 Task: Add learn.microsoft.com in licenses and certification.
Action: Mouse moved to (430, 401)
Screenshot: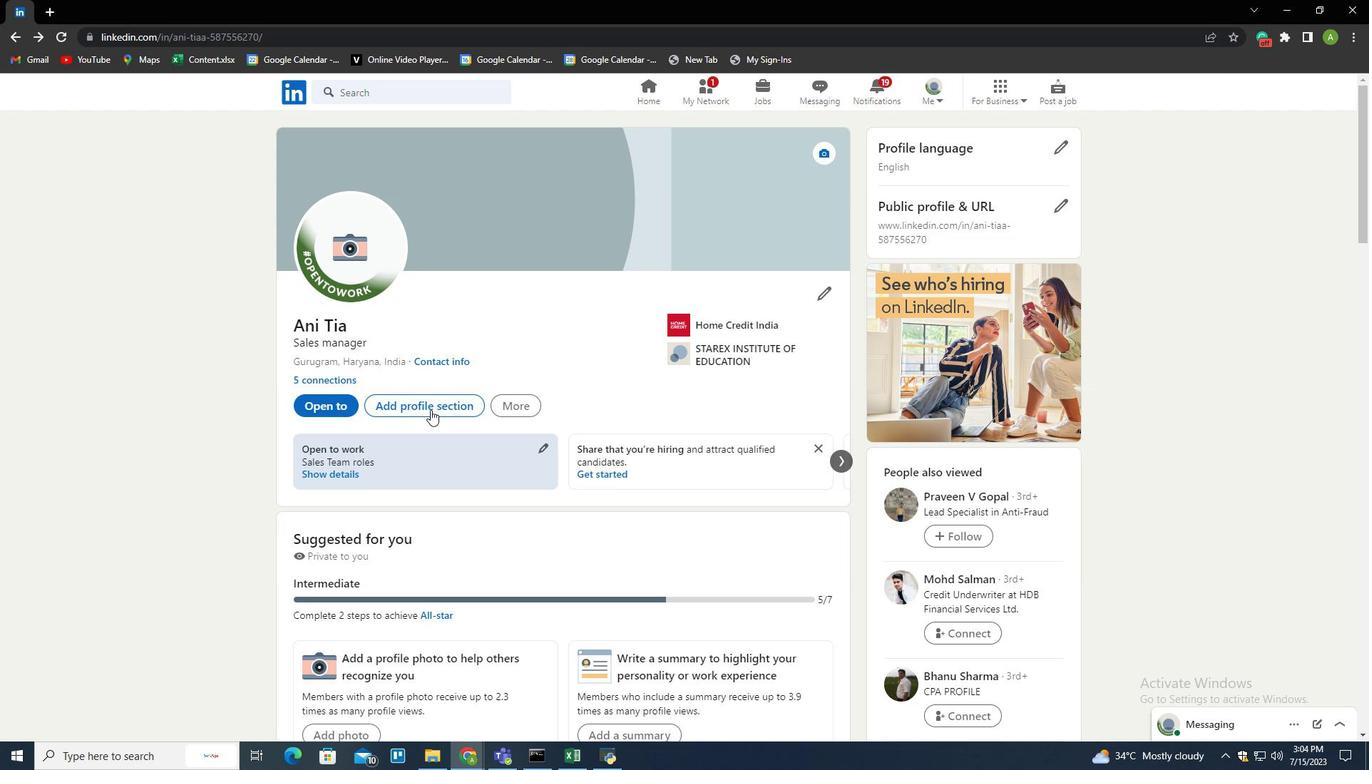 
Action: Mouse pressed left at (430, 401)
Screenshot: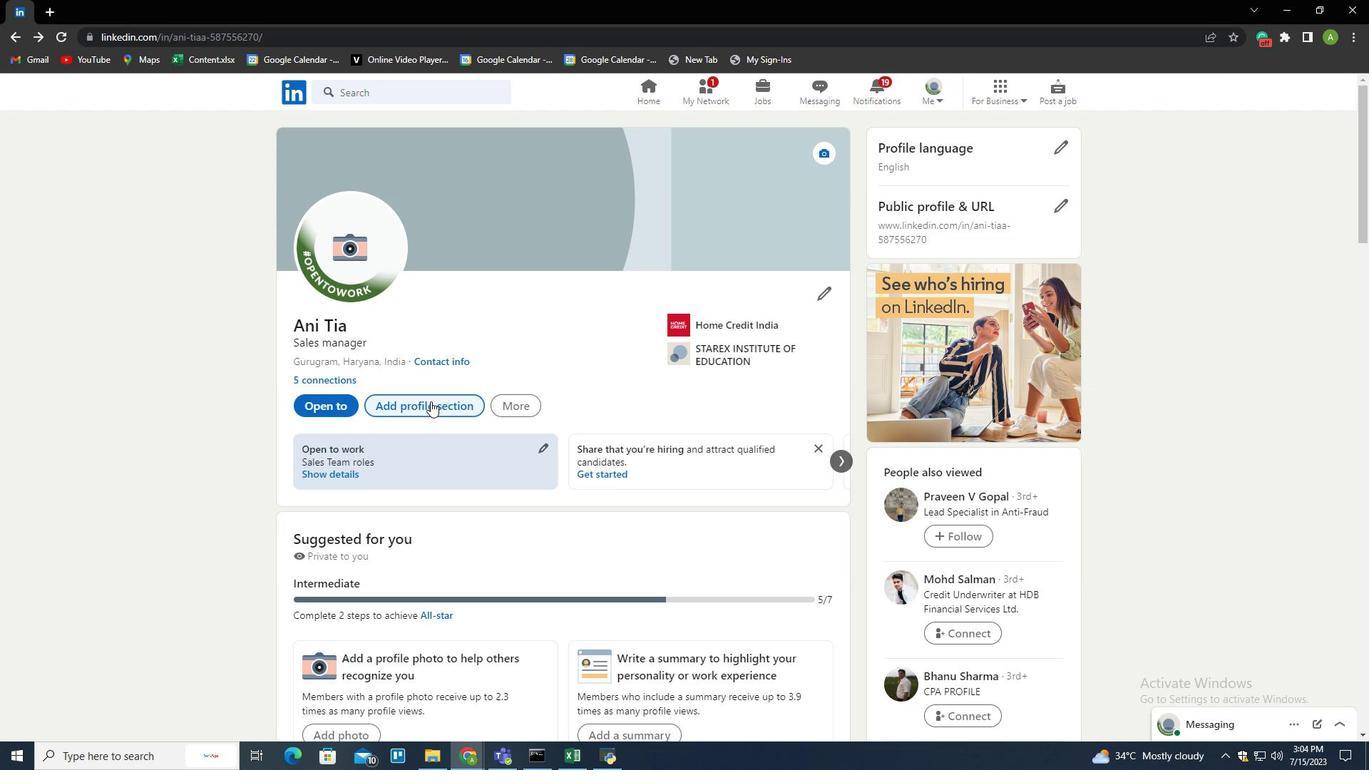 
Action: Mouse moved to (626, 188)
Screenshot: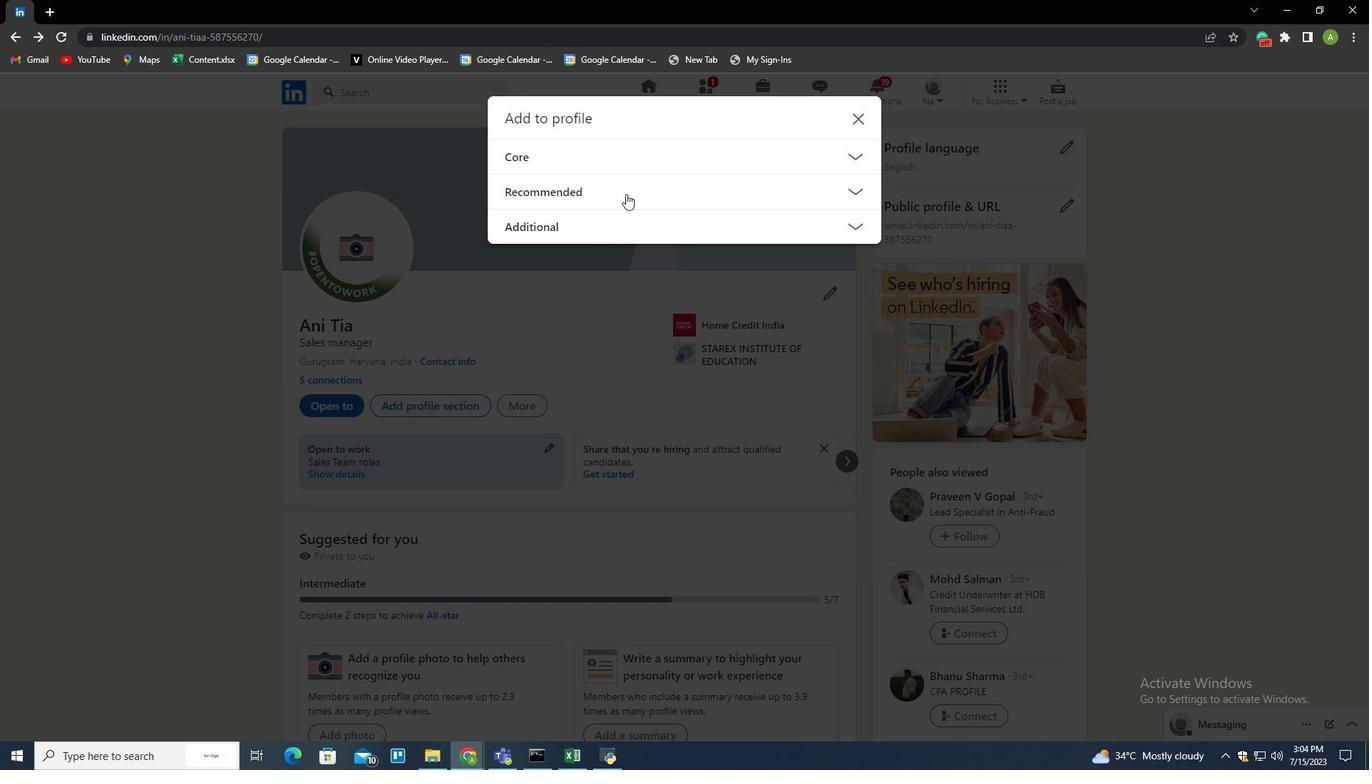 
Action: Mouse pressed left at (626, 188)
Screenshot: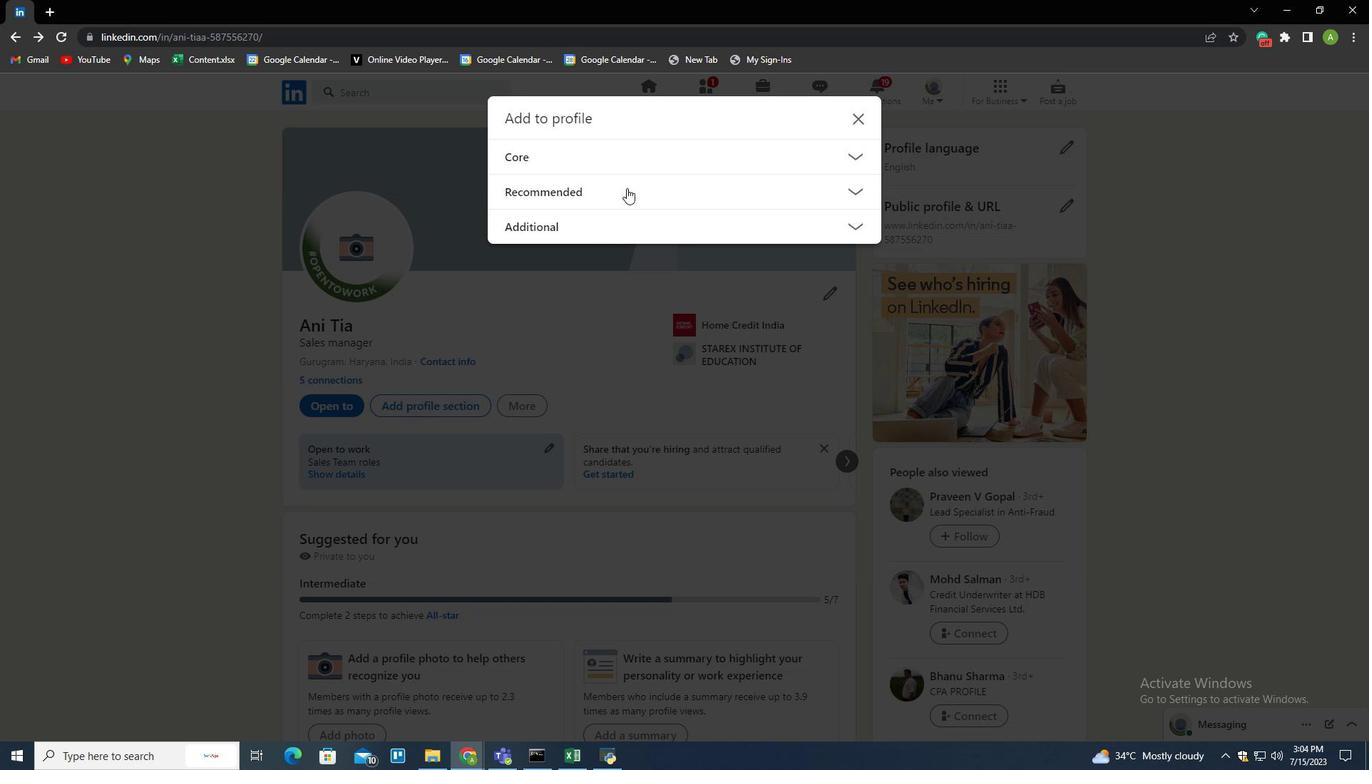 
Action: Mouse moved to (551, 285)
Screenshot: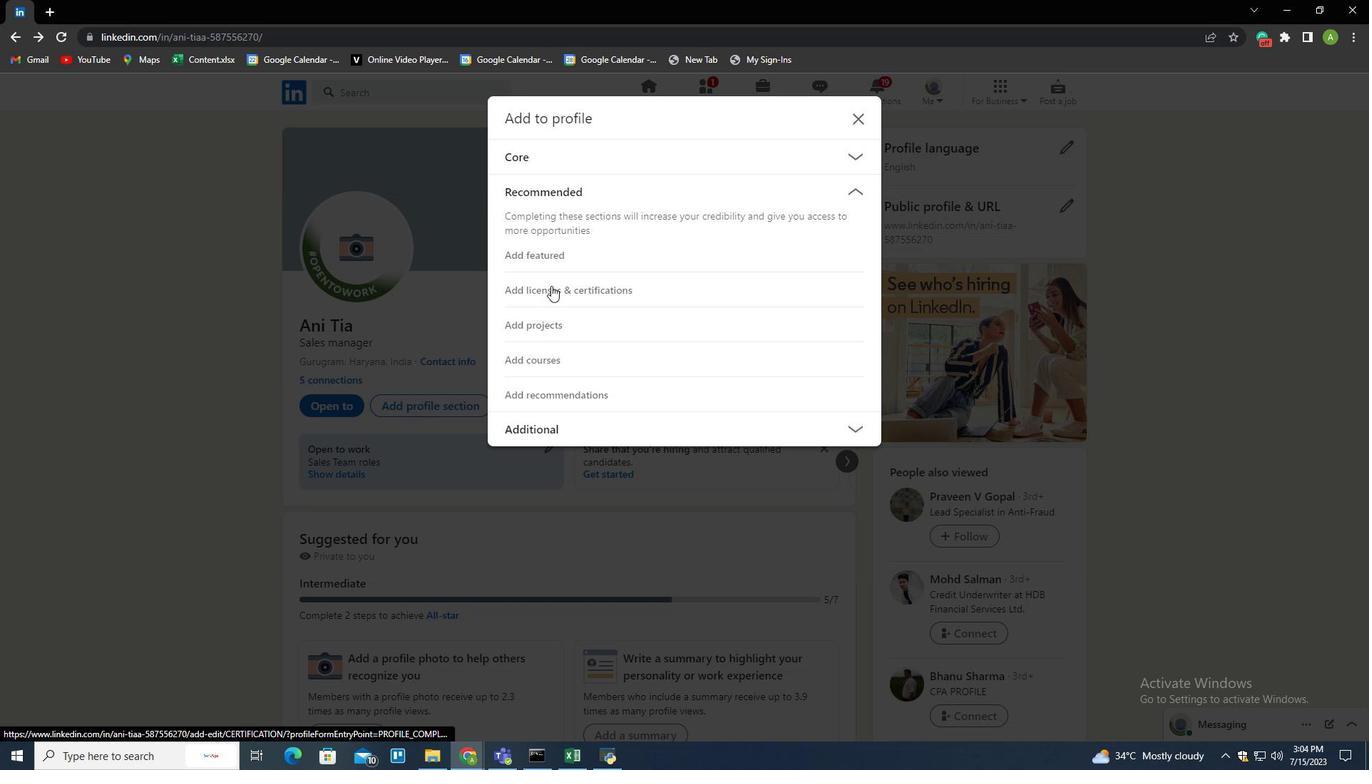 
Action: Mouse pressed left at (551, 285)
Screenshot: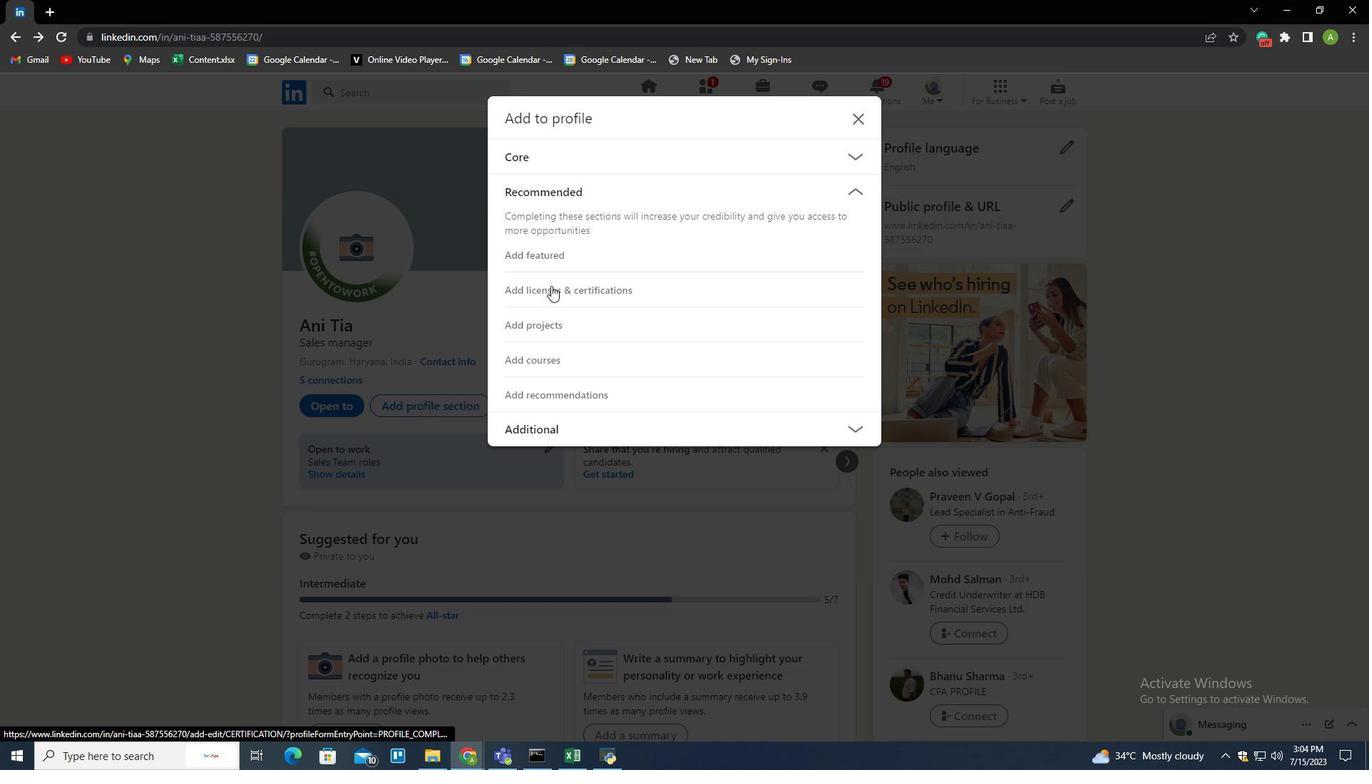 
Action: Mouse moved to (635, 347)
Screenshot: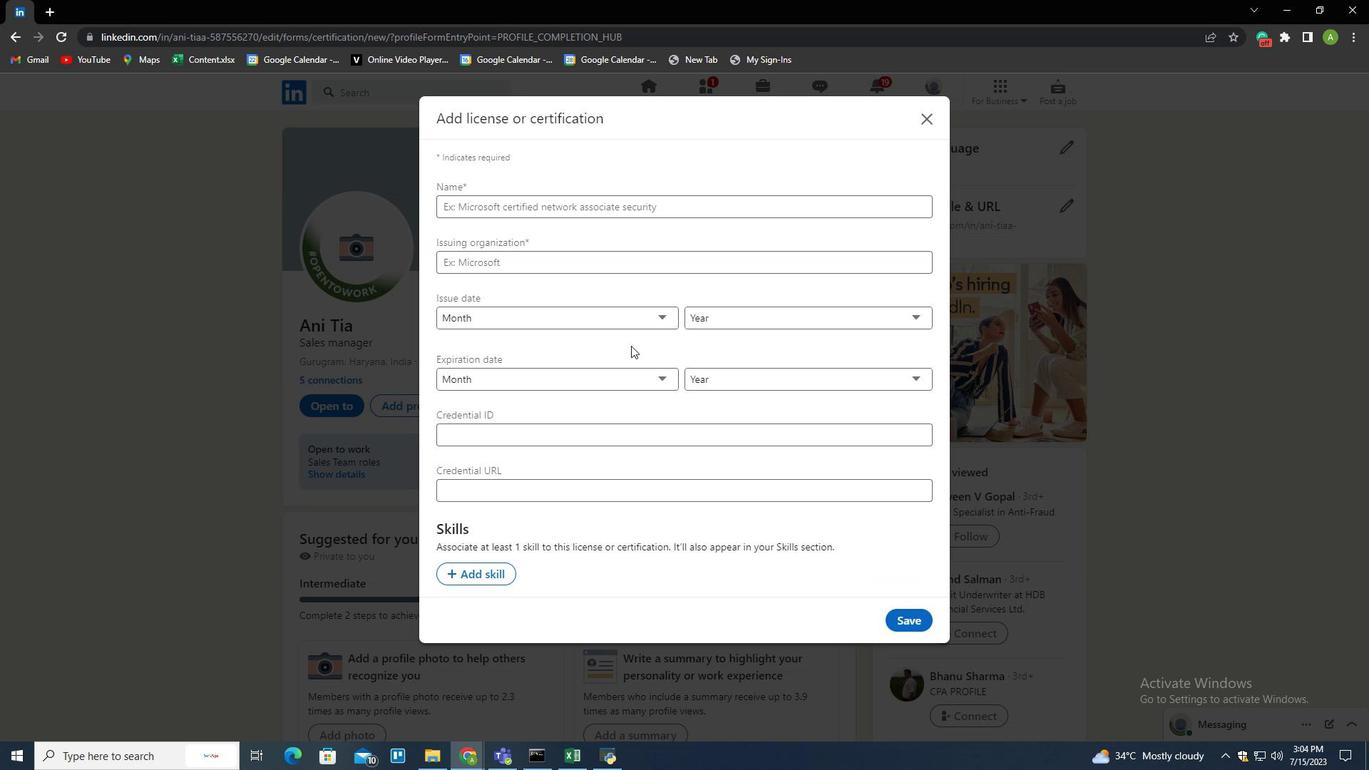 
Action: Mouse scrolled (635, 347) with delta (0, 0)
Screenshot: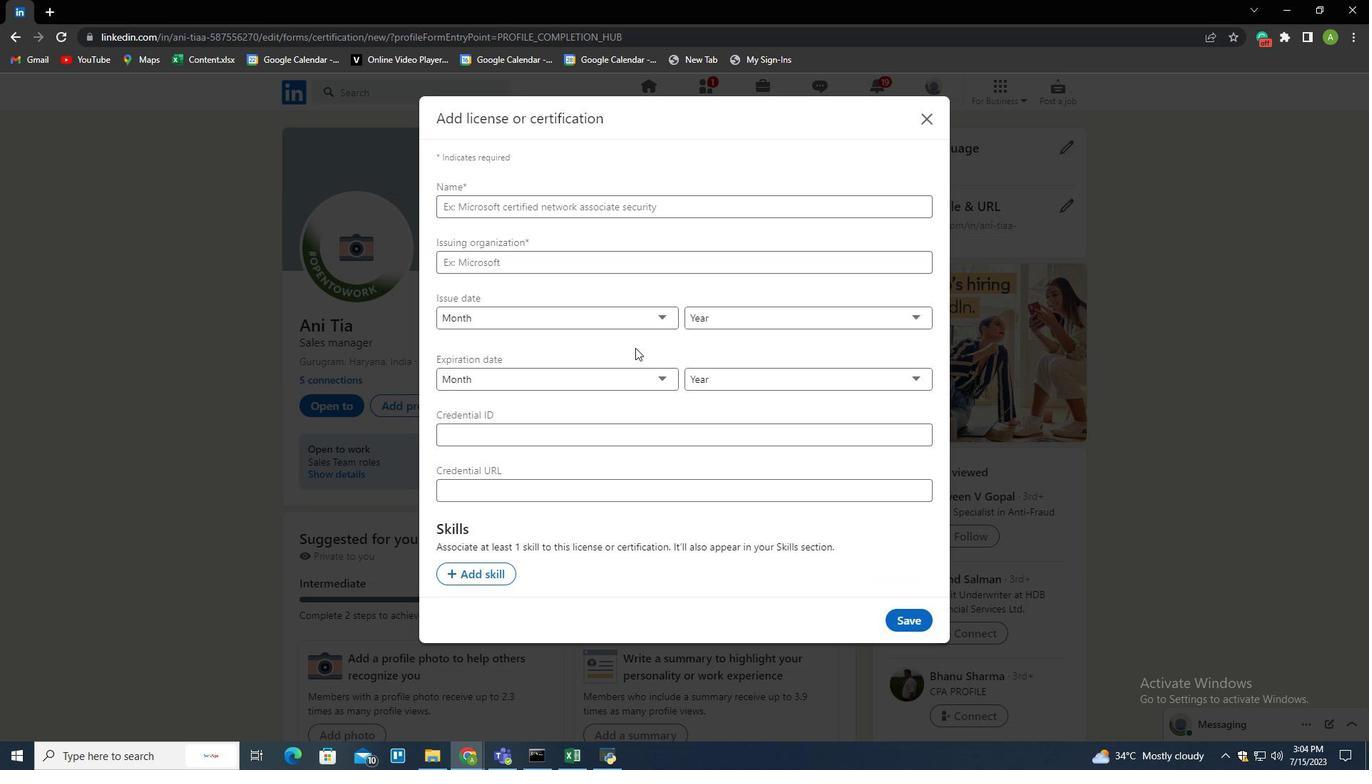 
Action: Mouse scrolled (635, 347) with delta (0, 0)
Screenshot: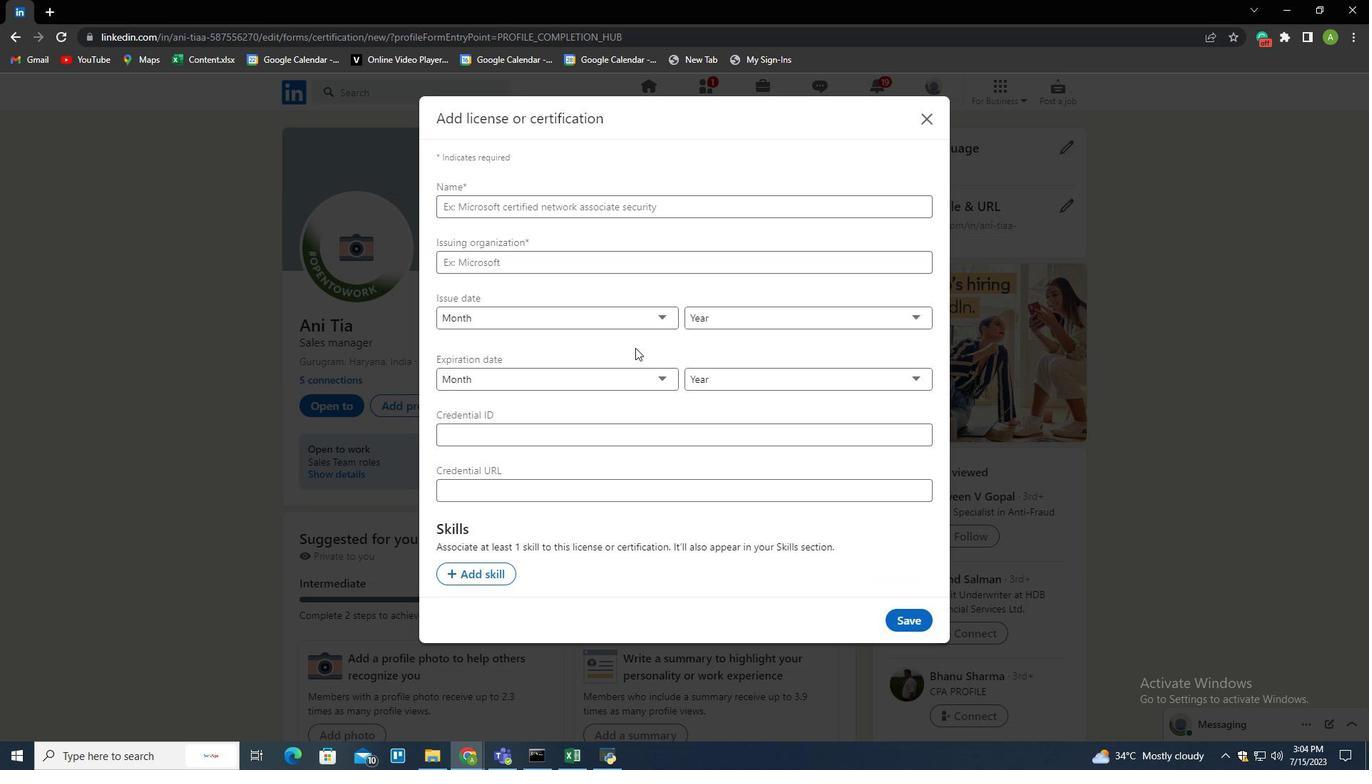 
Action: Mouse scrolled (635, 347) with delta (0, 0)
Screenshot: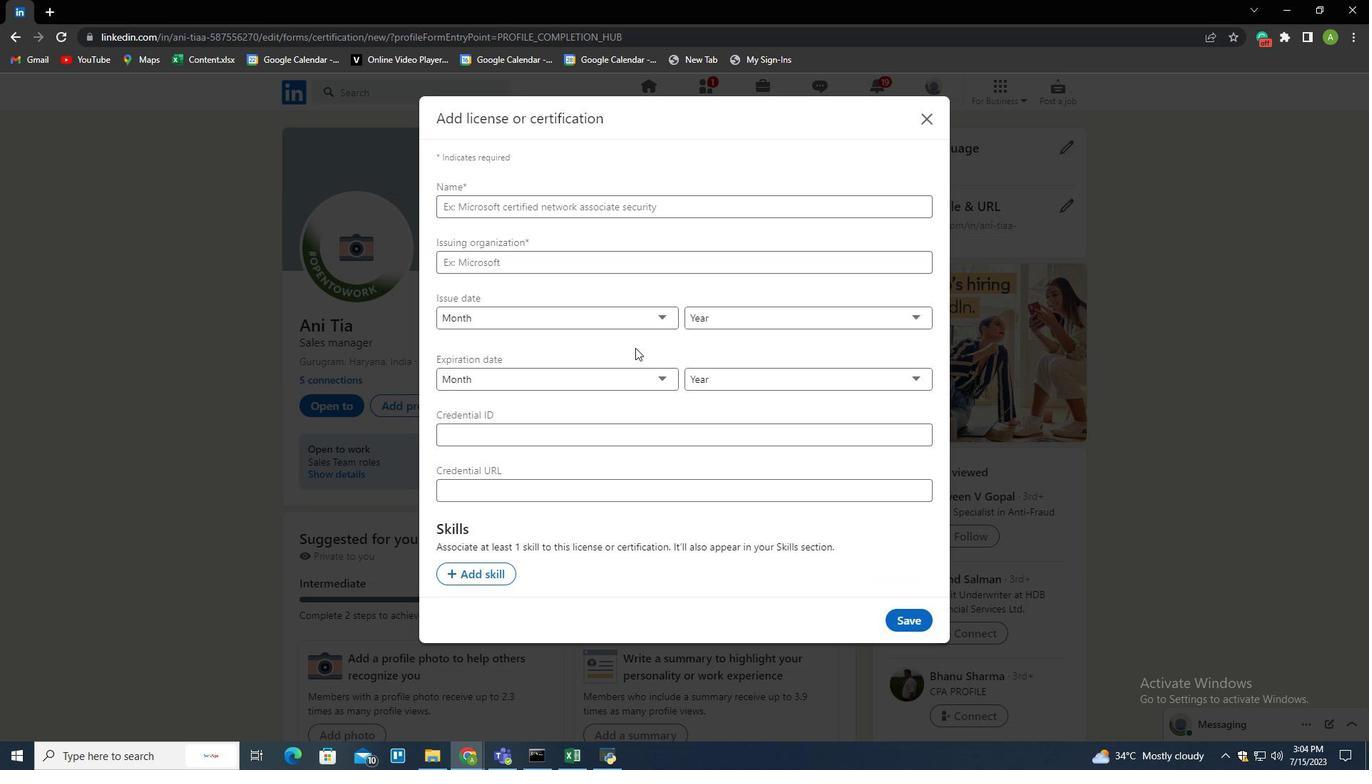 
Action: Mouse moved to (515, 486)
Screenshot: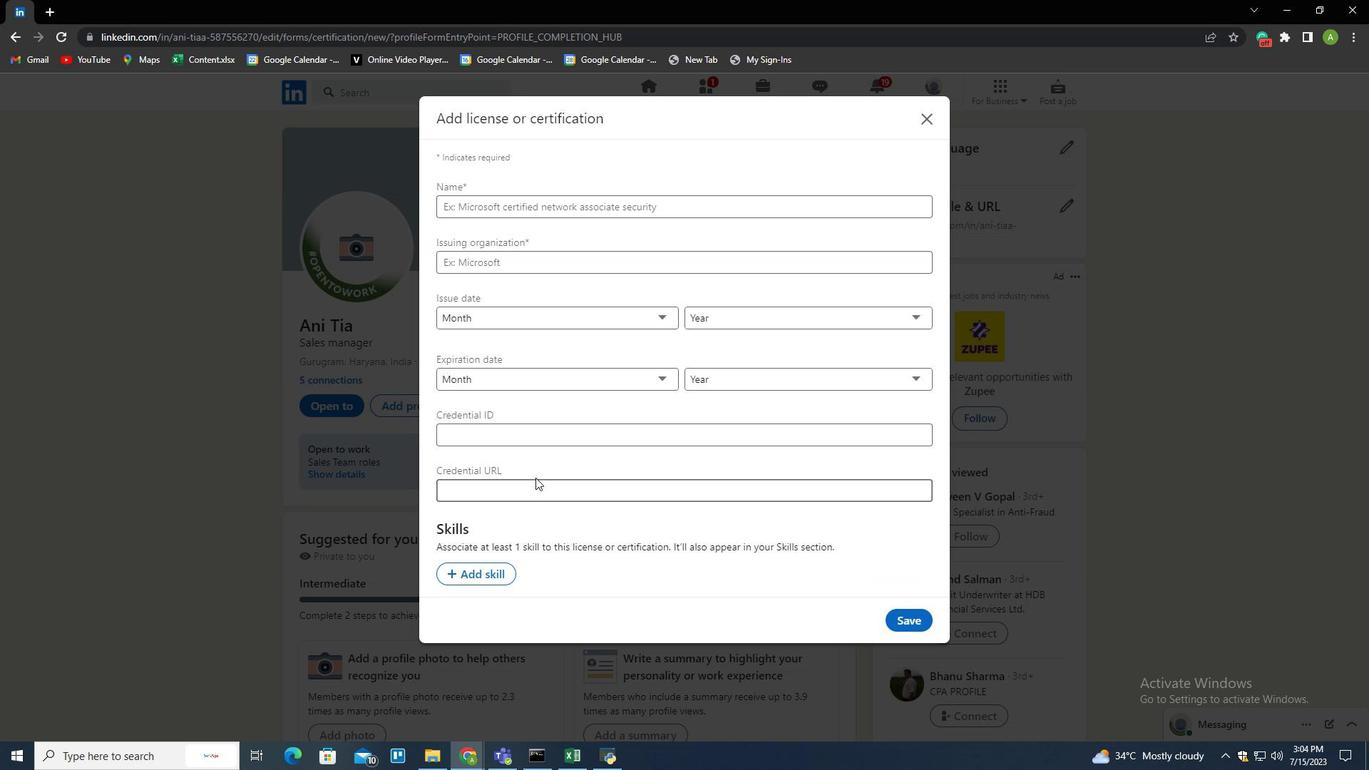 
Action: Mouse pressed left at (515, 486)
Screenshot: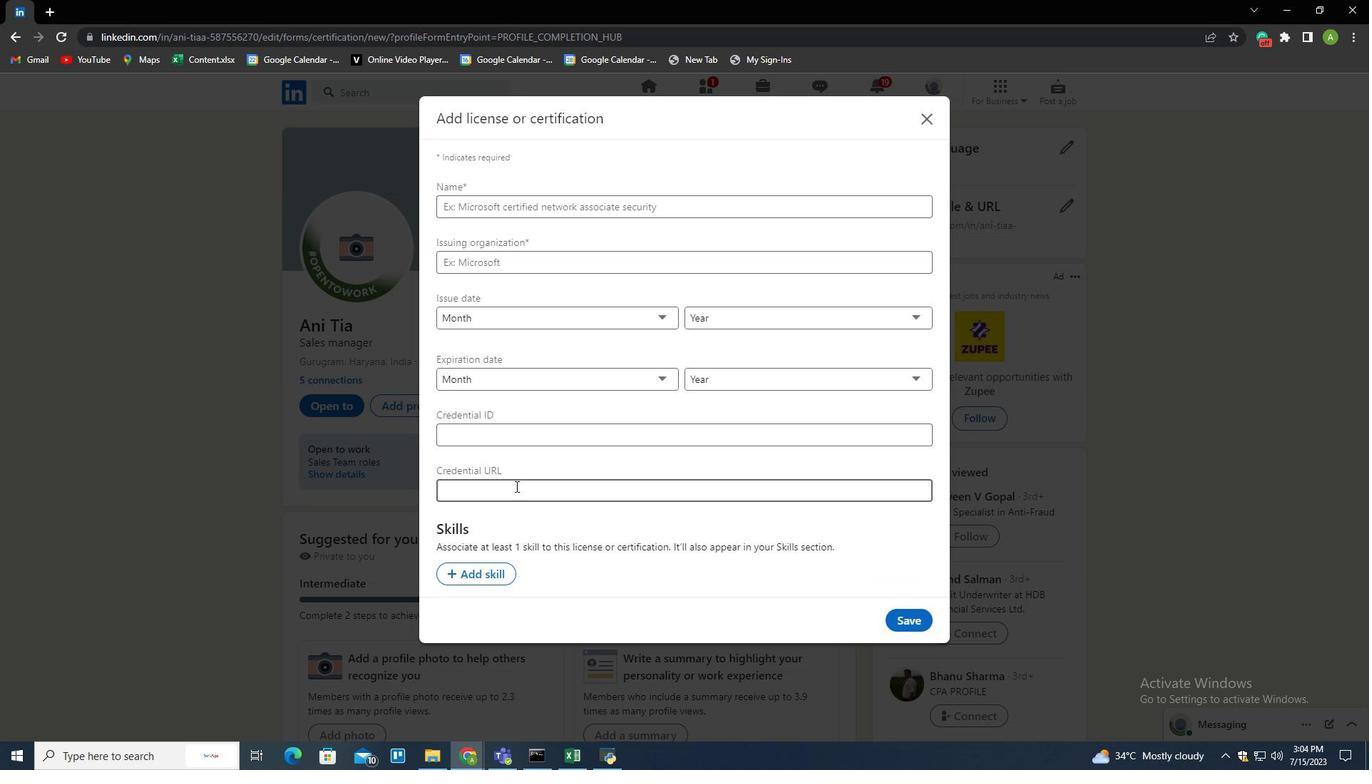 
Action: Key pressed learn.microsoft.com
Screenshot: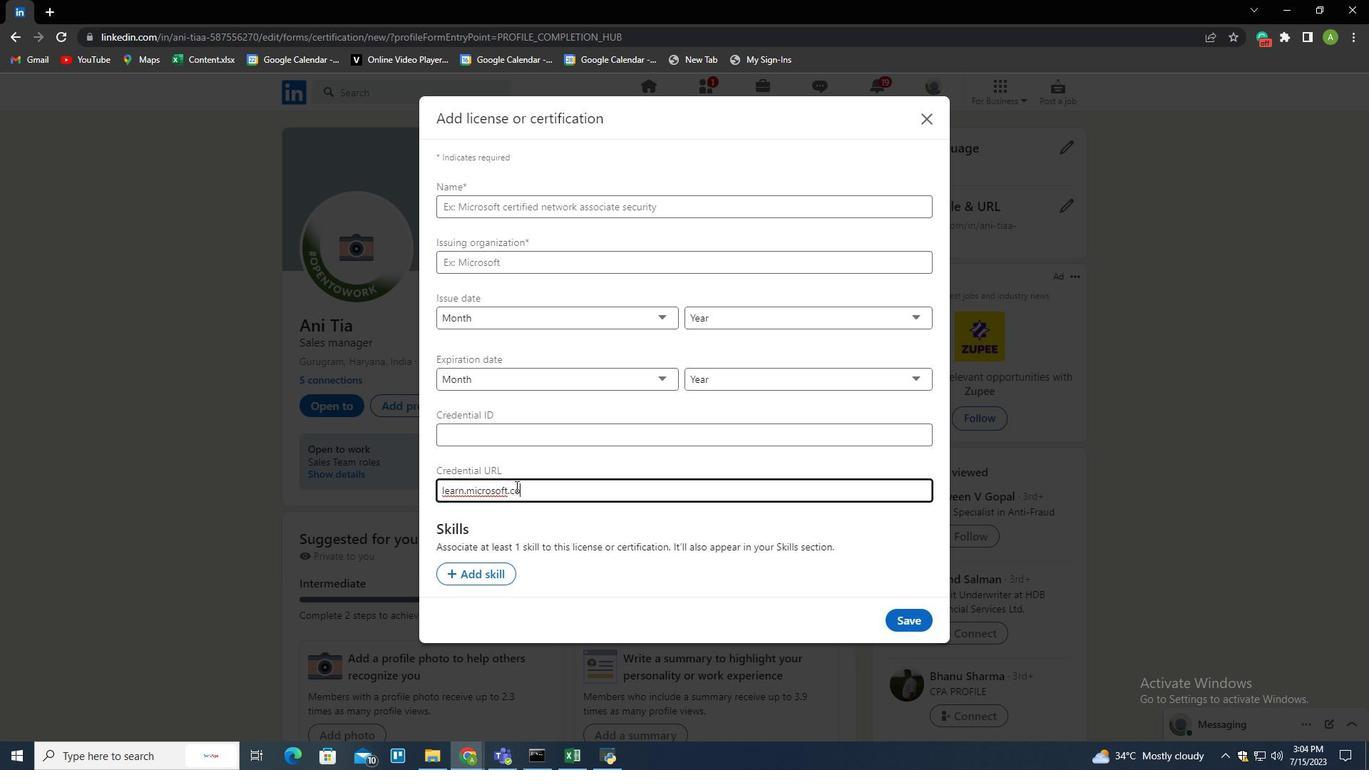 
Action: Mouse moved to (509, 483)
Screenshot: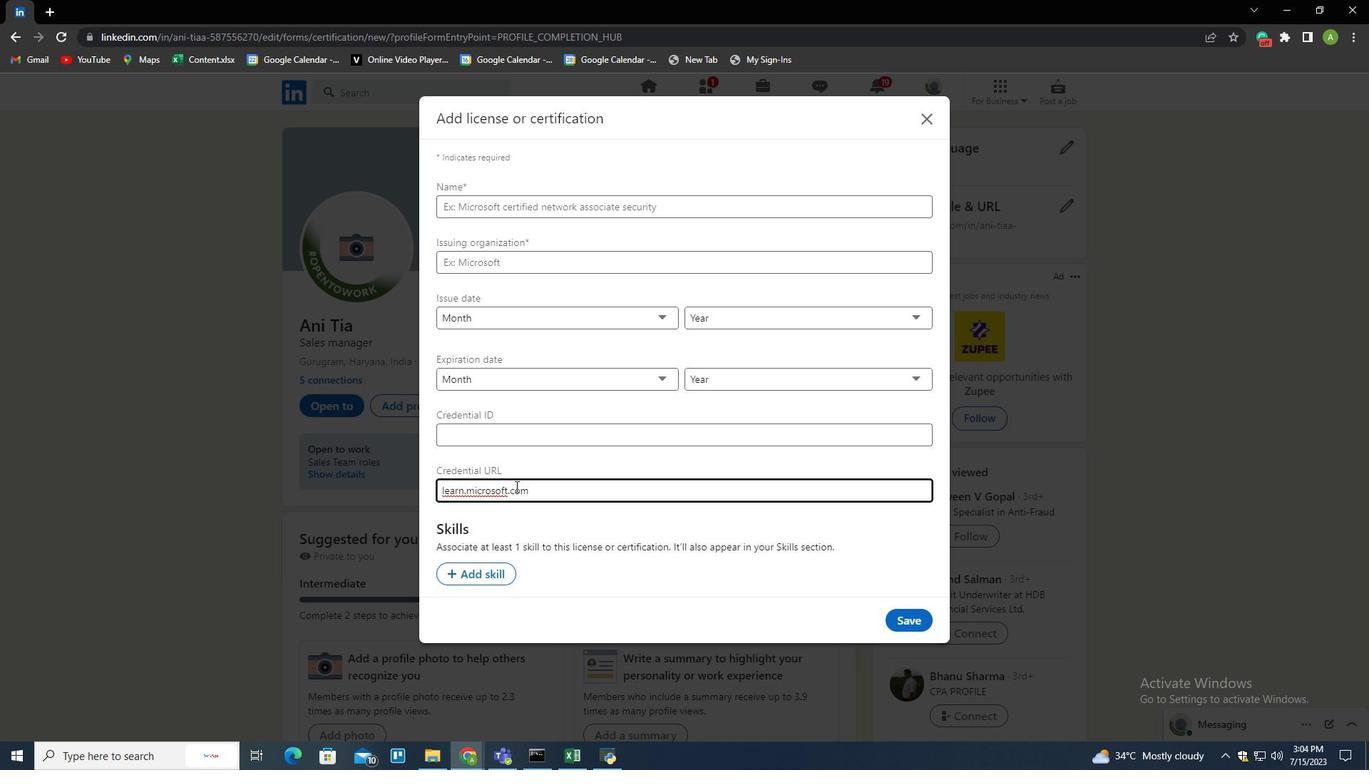 
